 Task: Select online event type.
Action: Mouse moved to (492, 131)
Screenshot: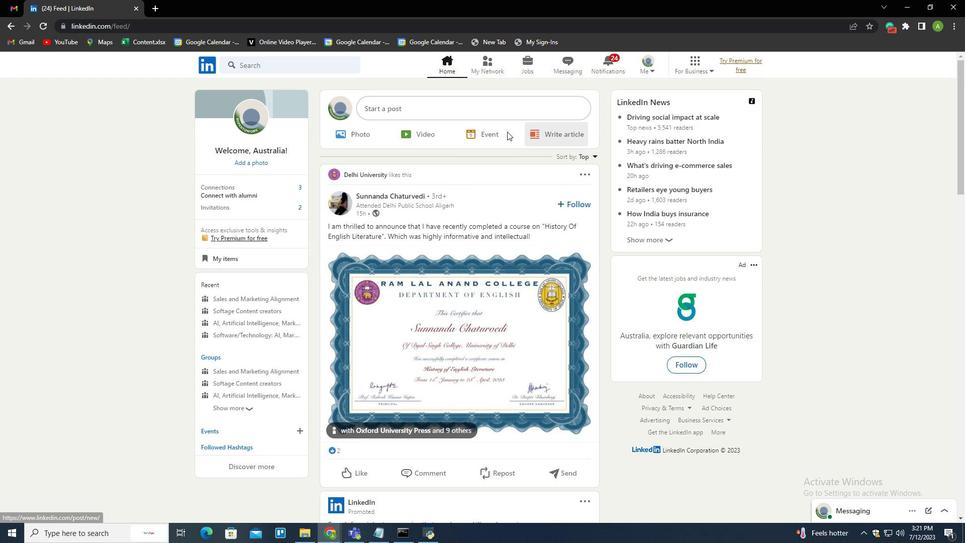 
Action: Mouse pressed left at (492, 131)
Screenshot: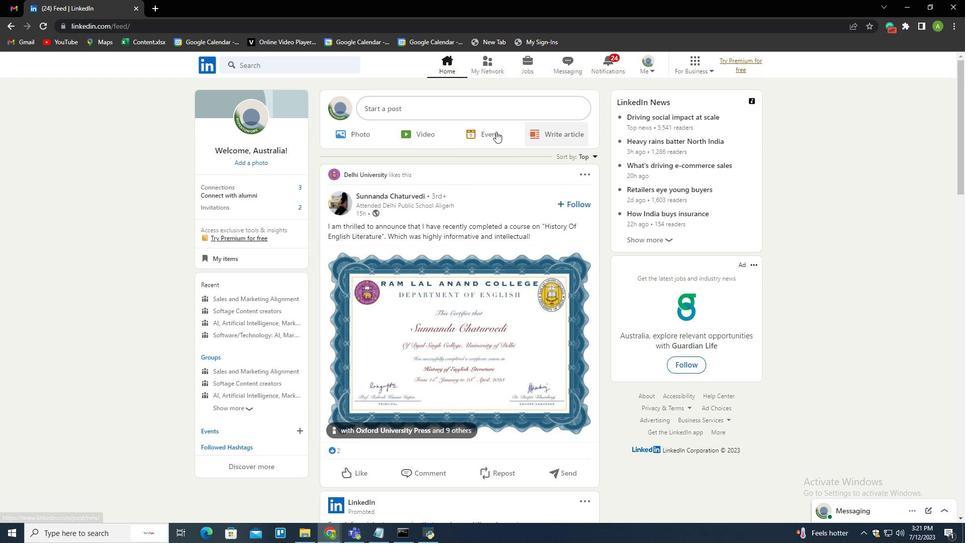 
Action: Mouse moved to (318, 341)
Screenshot: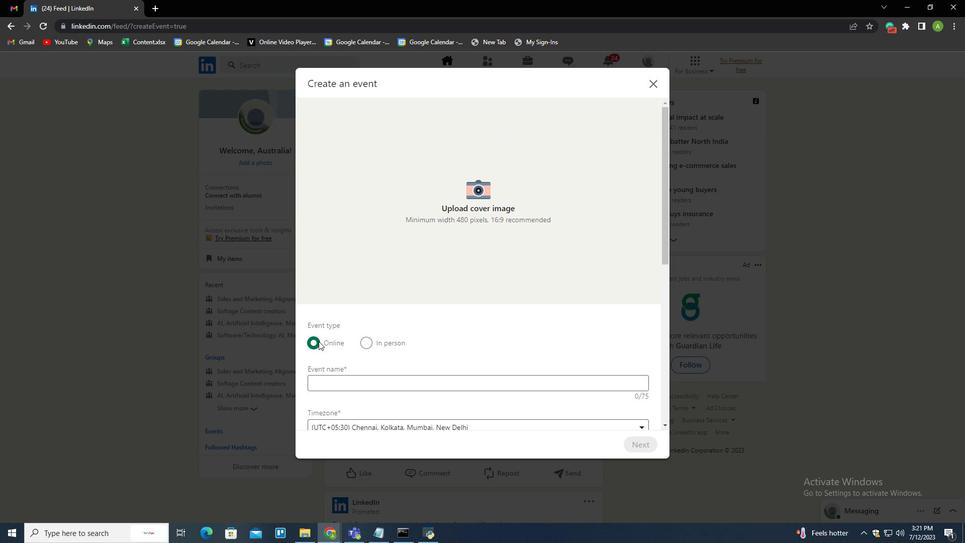 
Action: Mouse pressed left at (318, 341)
Screenshot: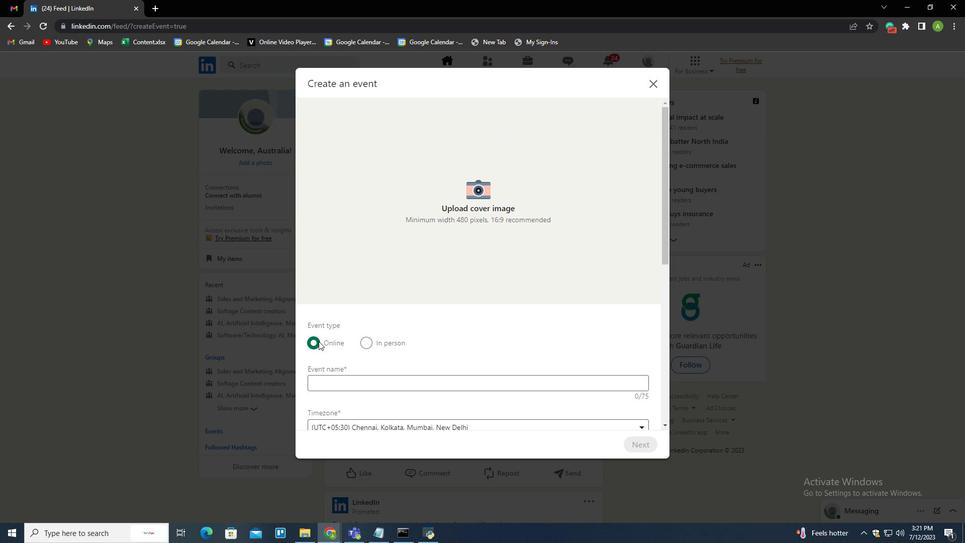 
Action: Mouse moved to (375, 340)
Screenshot: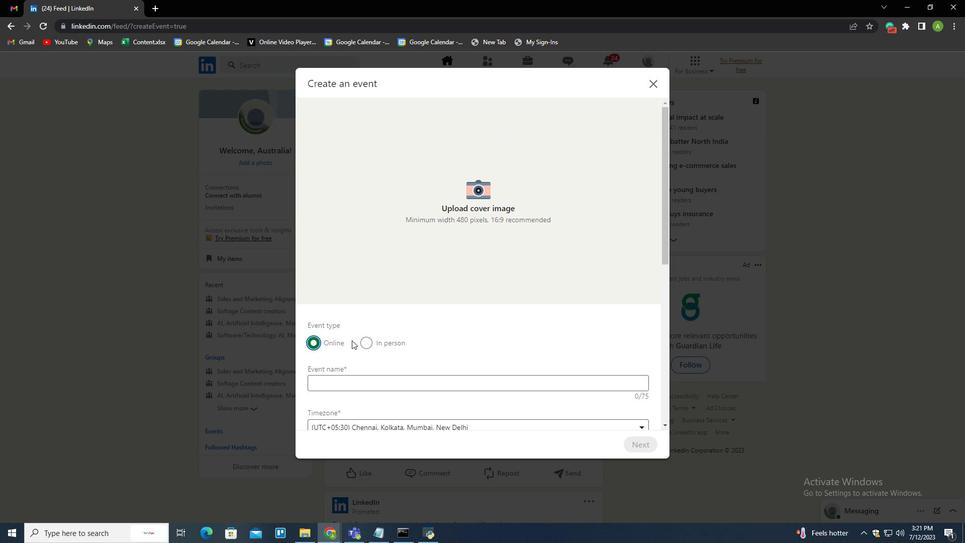 
